 Task: Create a blank project BrightWorks with privacy Public and default view as List and in the team Taskers . Create three sections in the project as To-Do, Doing and Done
Action: Mouse moved to (62, 202)
Screenshot: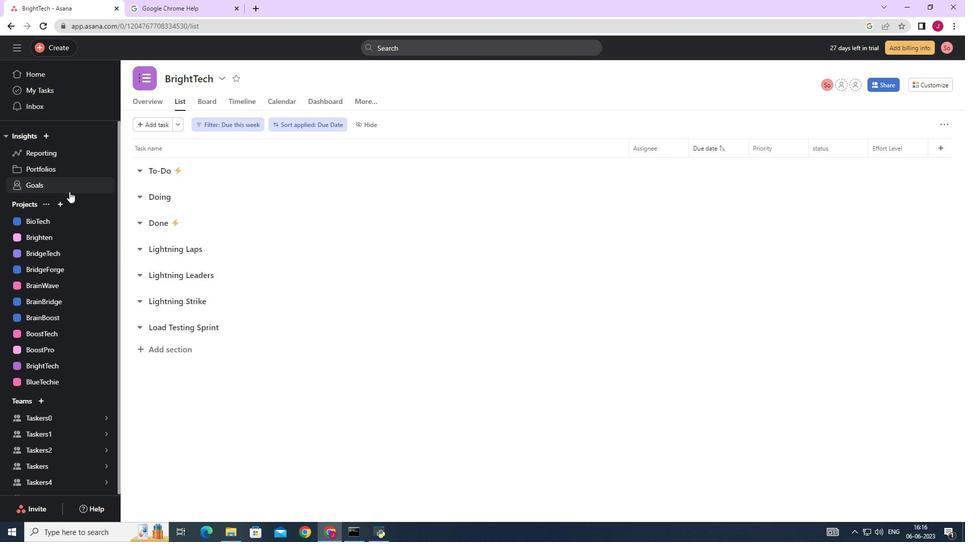 
Action: Mouse pressed left at (62, 202)
Screenshot: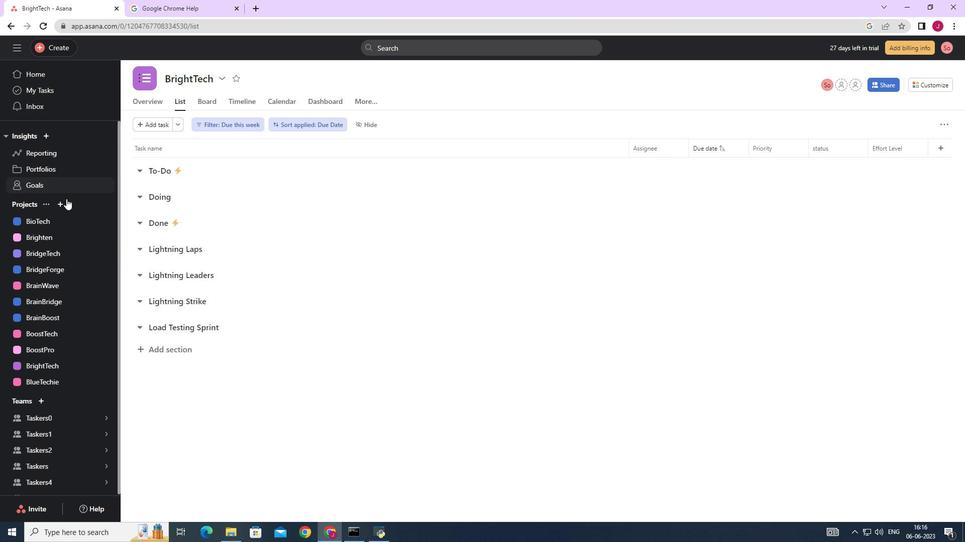 
Action: Mouse moved to (133, 222)
Screenshot: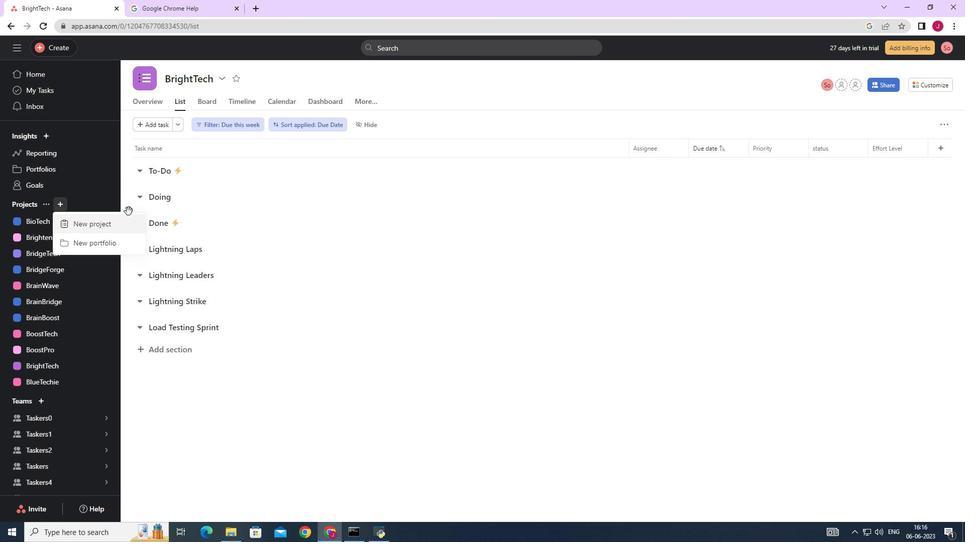 
Action: Mouse pressed left at (133, 222)
Screenshot: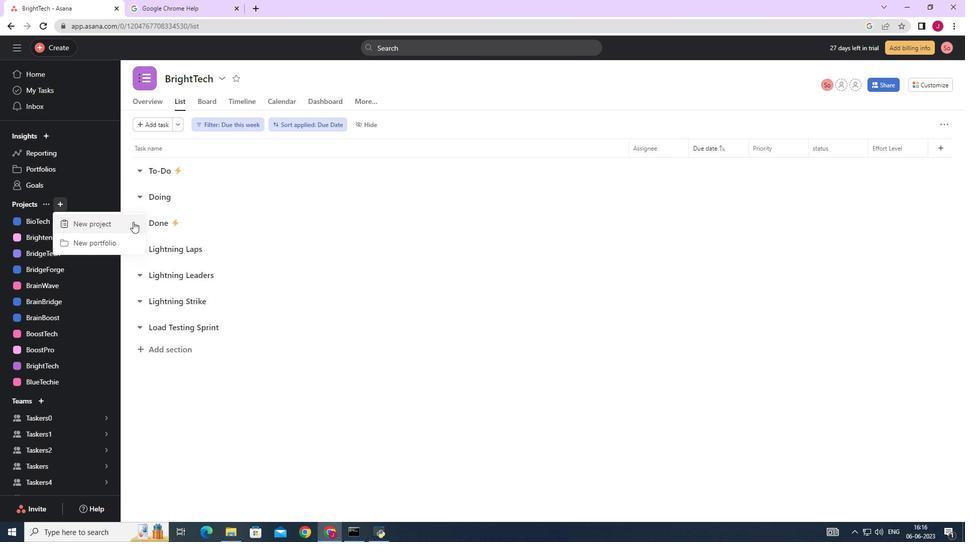 
Action: Mouse moved to (389, 206)
Screenshot: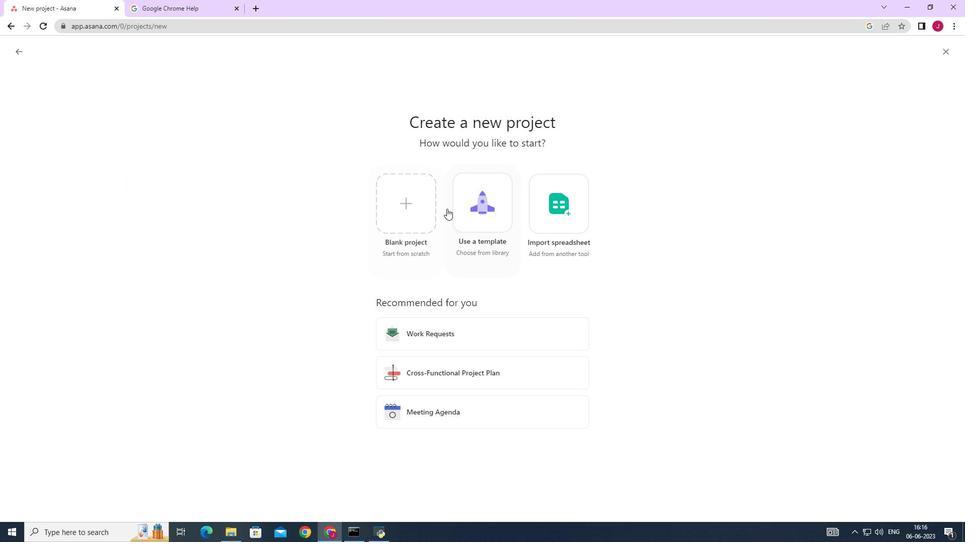 
Action: Mouse pressed left at (389, 206)
Screenshot: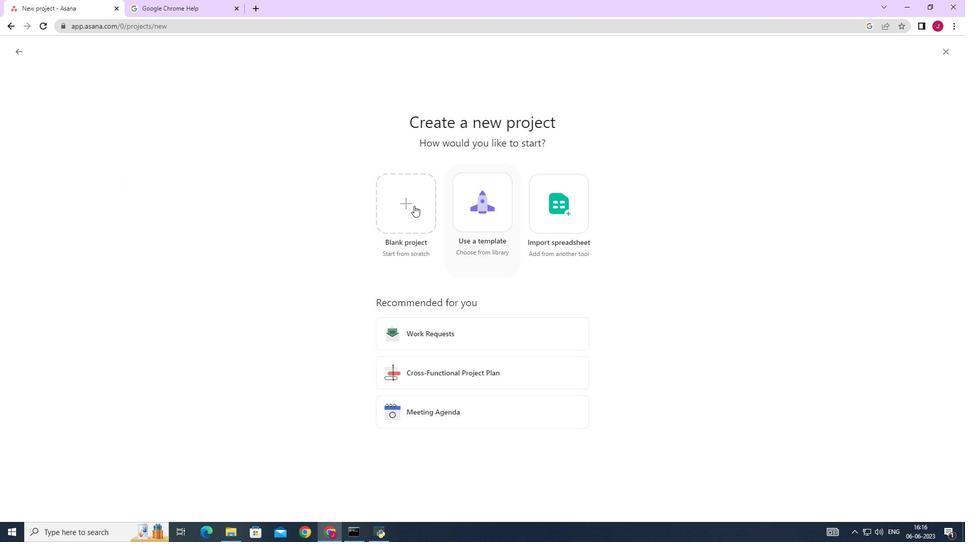
Action: Key pressed <Key.caps_lock>B<Key.caps_lock>rifht<Key.caps_lock>W<Key.caps_lock>orks
Screenshot: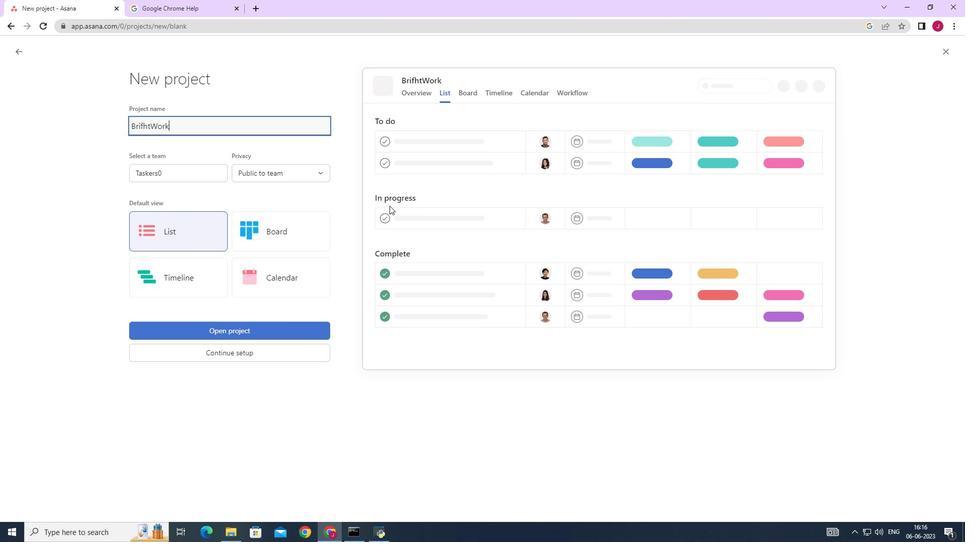 
Action: Mouse moved to (209, 176)
Screenshot: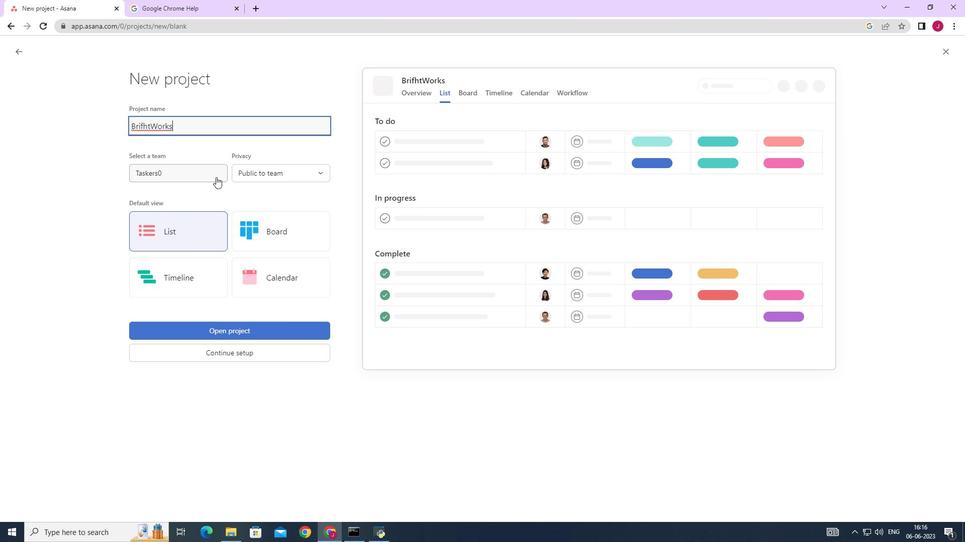 
Action: Mouse pressed left at (210, 177)
Screenshot: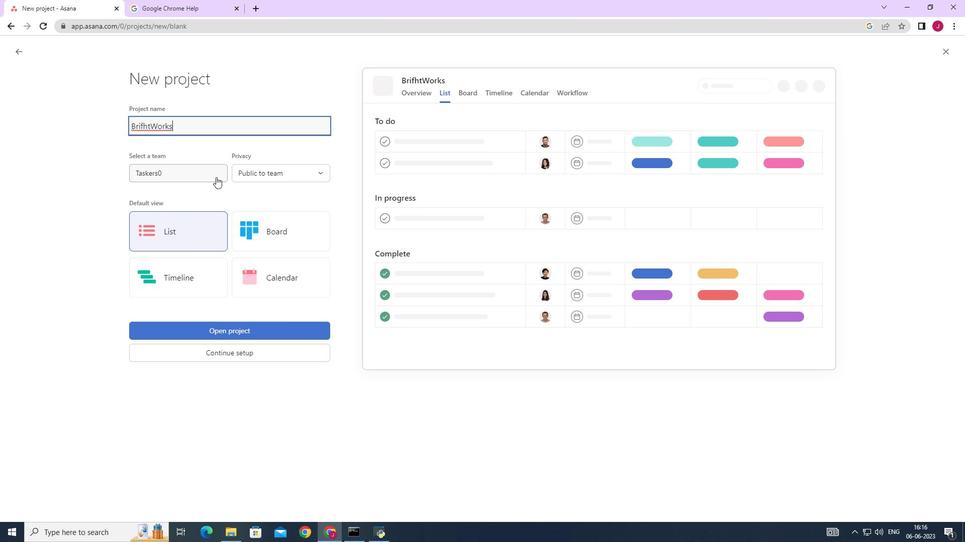 
Action: Mouse moved to (187, 190)
Screenshot: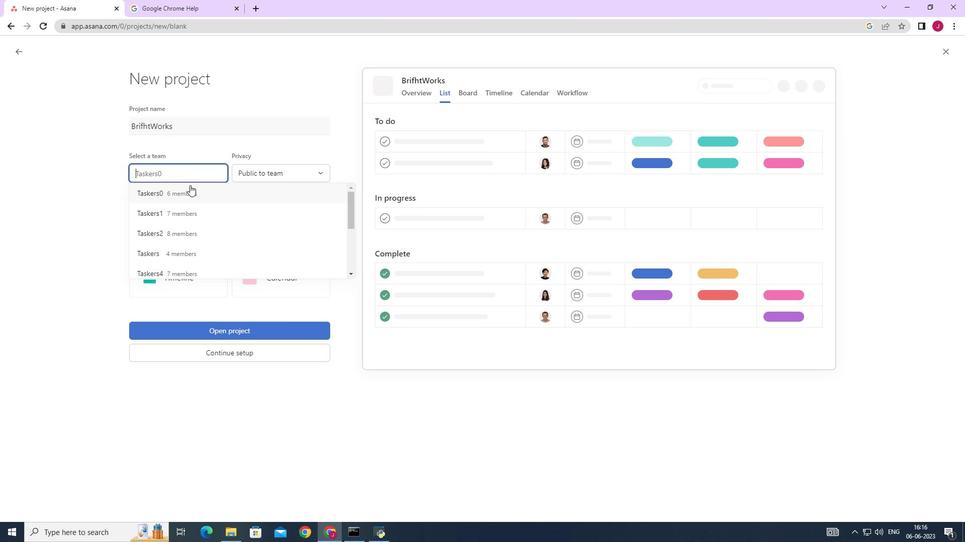 
Action: Mouse pressed left at (187, 190)
Screenshot: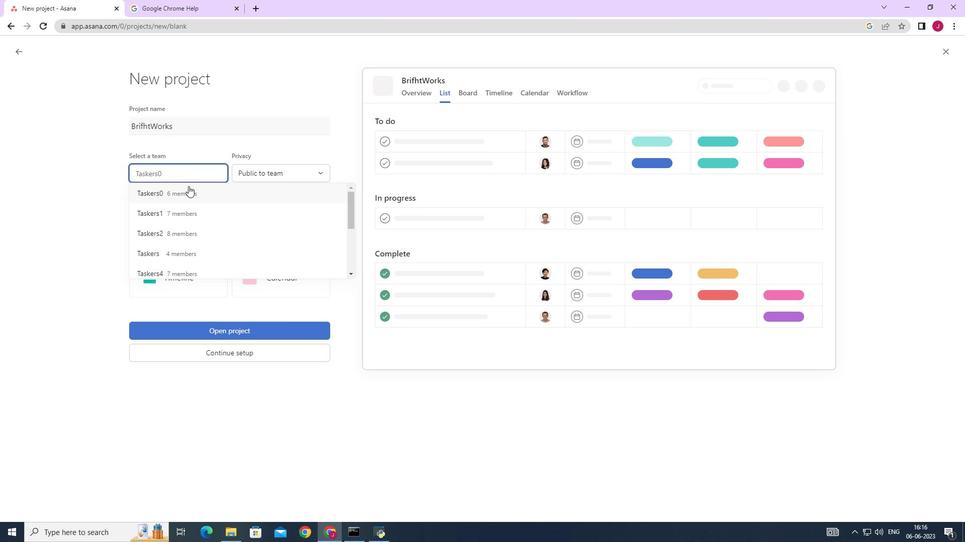 
Action: Mouse moved to (283, 173)
Screenshot: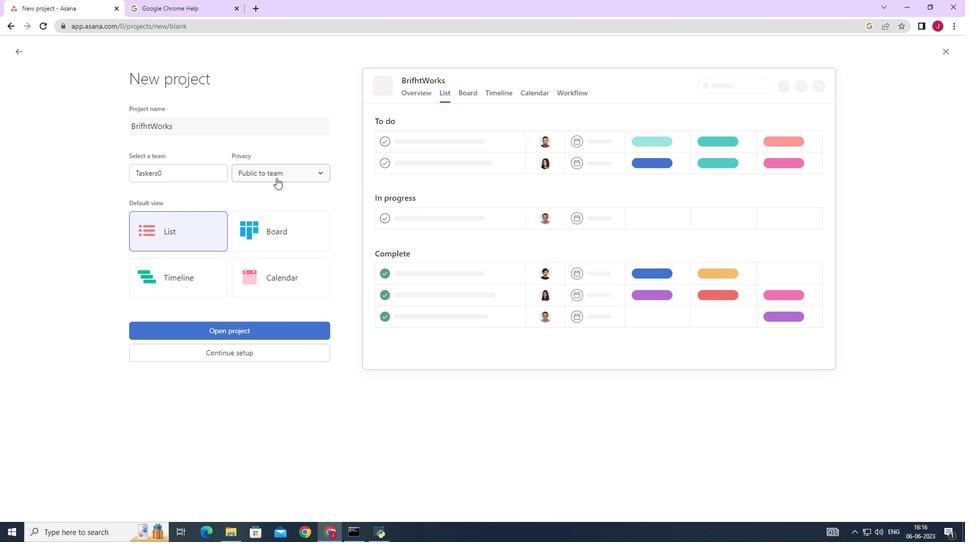 
Action: Mouse pressed left at (283, 173)
Screenshot: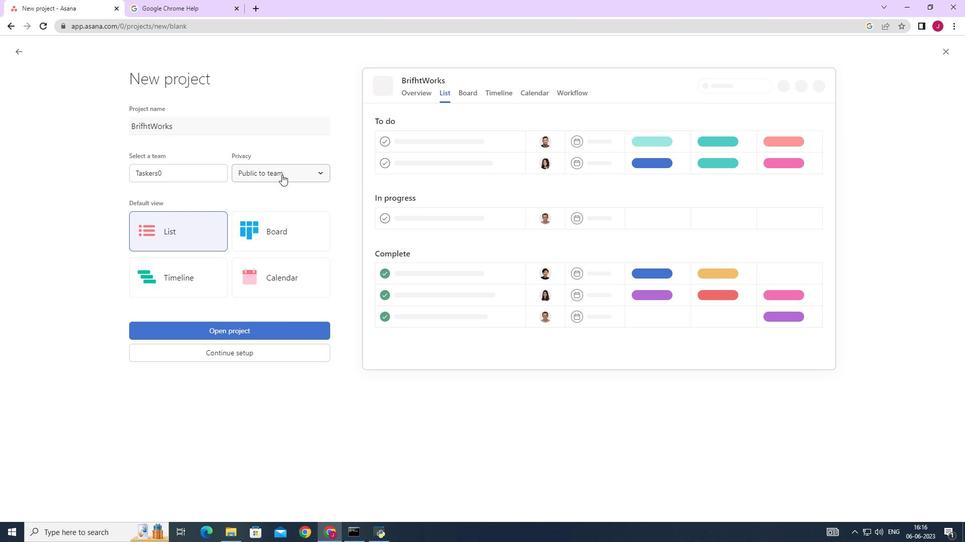 
Action: Mouse moved to (281, 193)
Screenshot: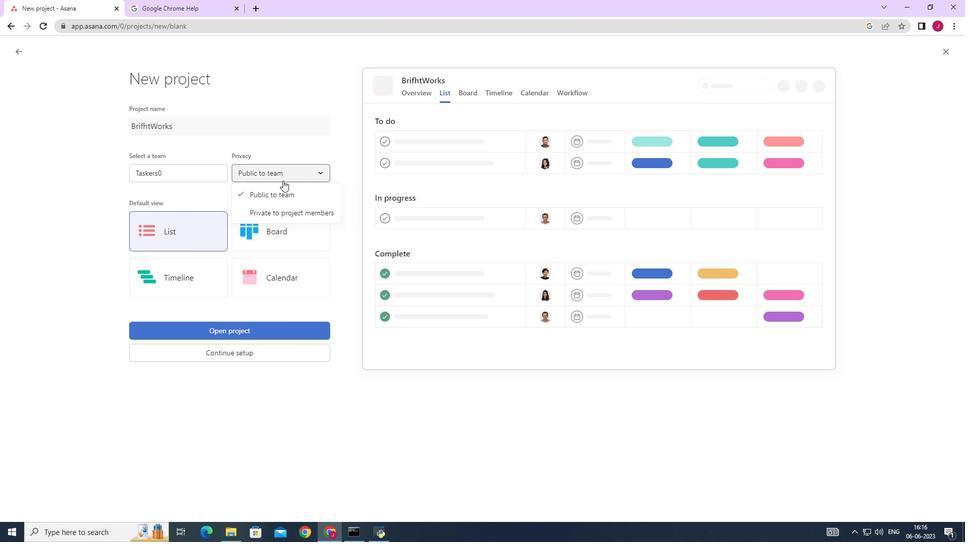 
Action: Mouse pressed left at (281, 193)
Screenshot: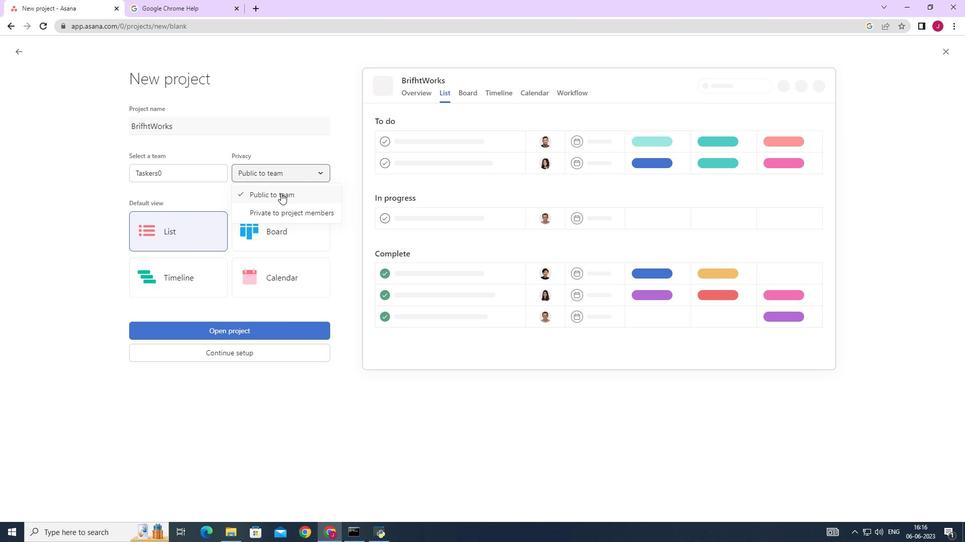 
Action: Mouse moved to (192, 227)
Screenshot: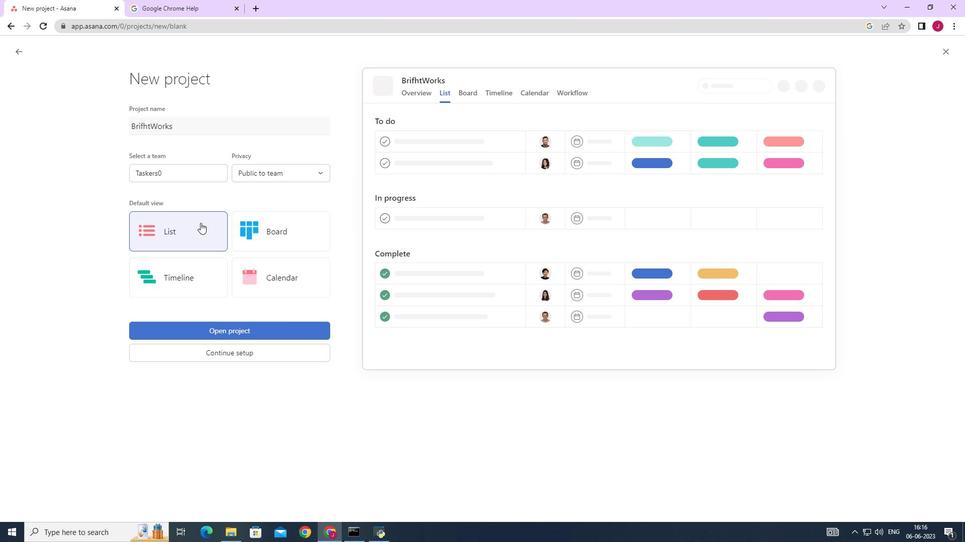 
Action: Mouse pressed left at (192, 227)
Screenshot: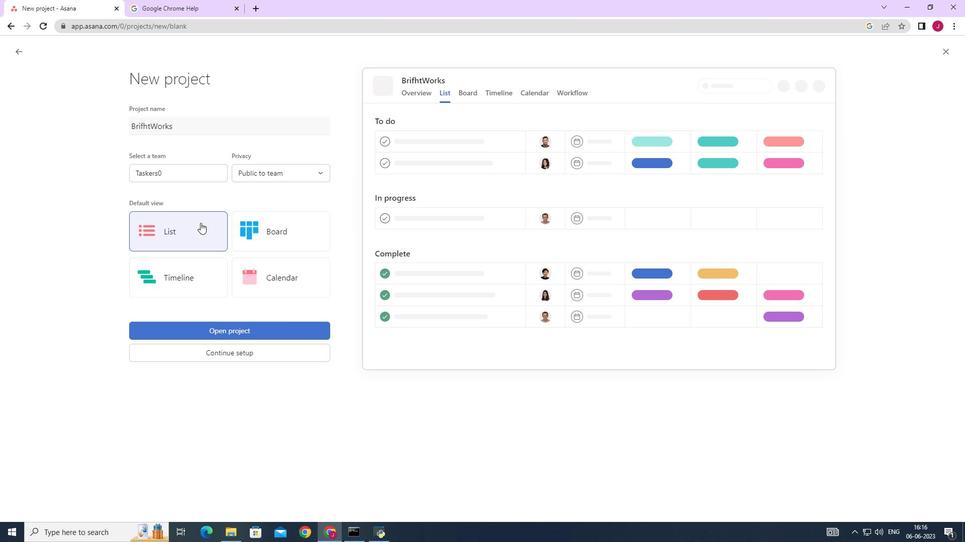
Action: Mouse moved to (218, 328)
Screenshot: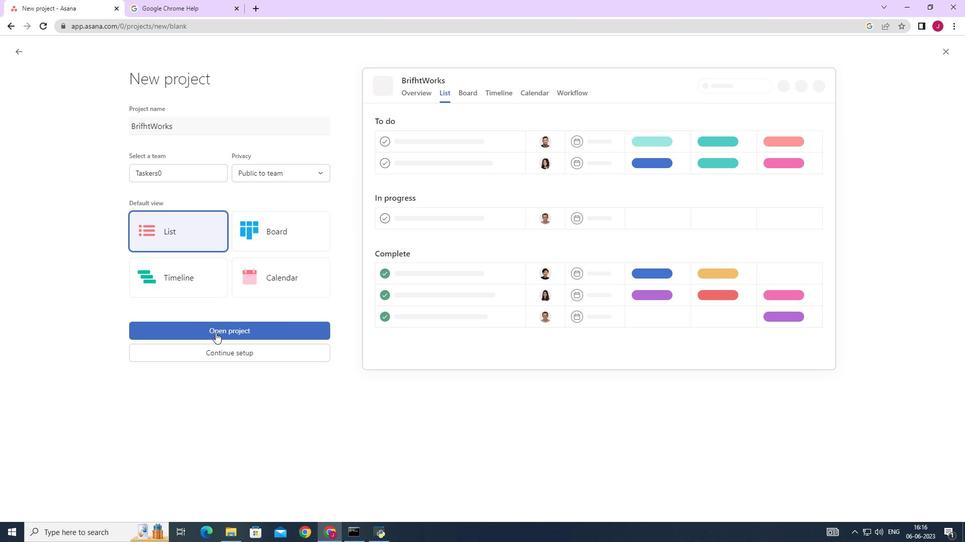 
Action: Mouse pressed left at (218, 328)
Screenshot: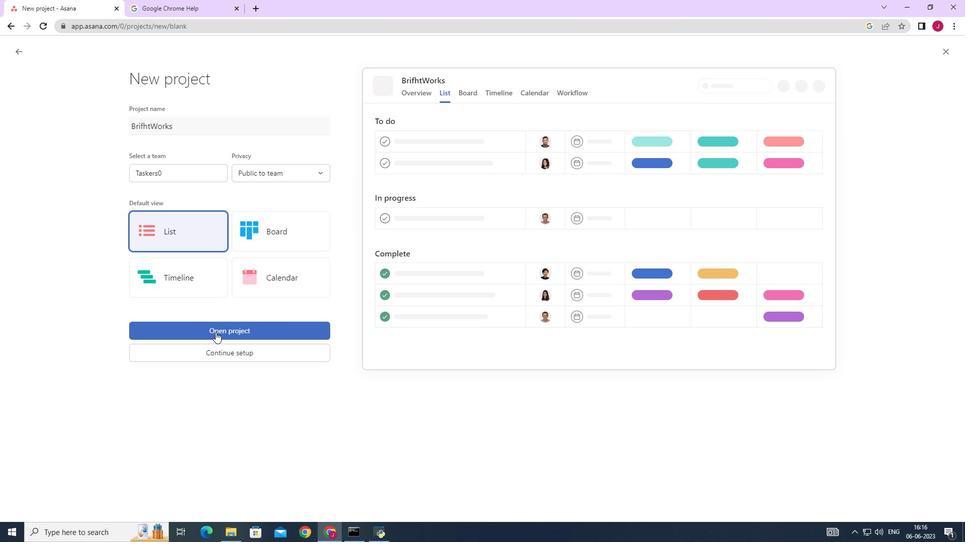 
Action: Mouse moved to (167, 220)
Screenshot: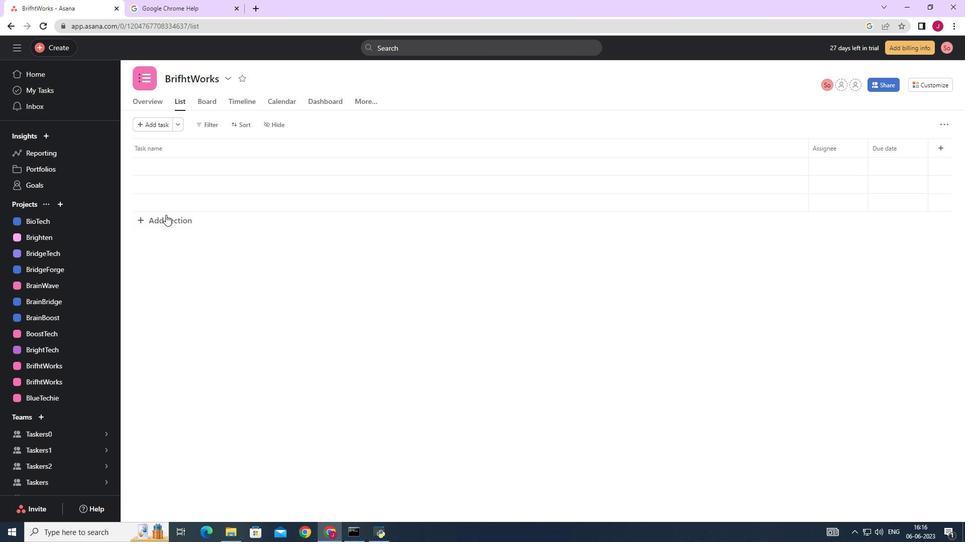 
Action: Mouse pressed left at (167, 220)
Screenshot: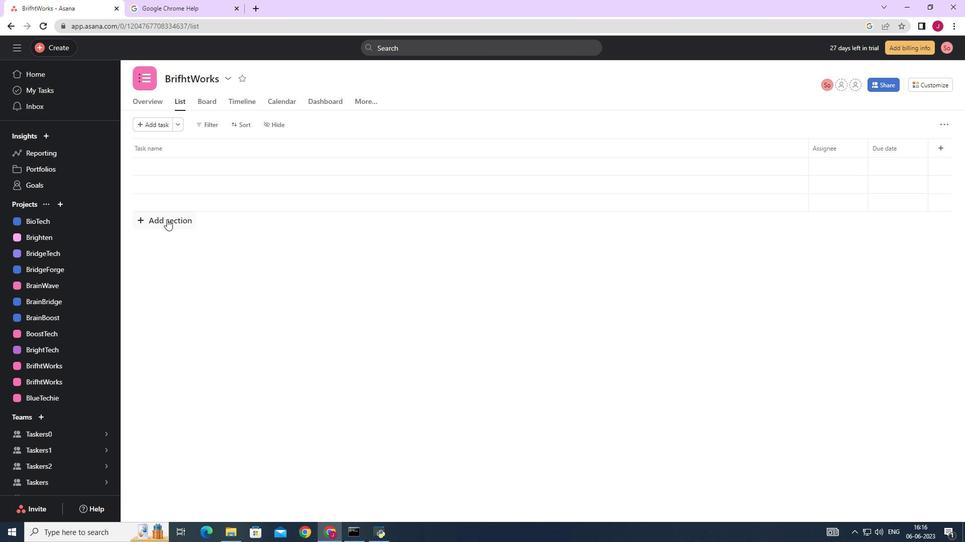 
Action: Key pressed <Key.caps_lock>T<Key.caps_lock>o-<Key.caps_lock>D<Key.caps_lock>i<Key.backspace>o
Screenshot: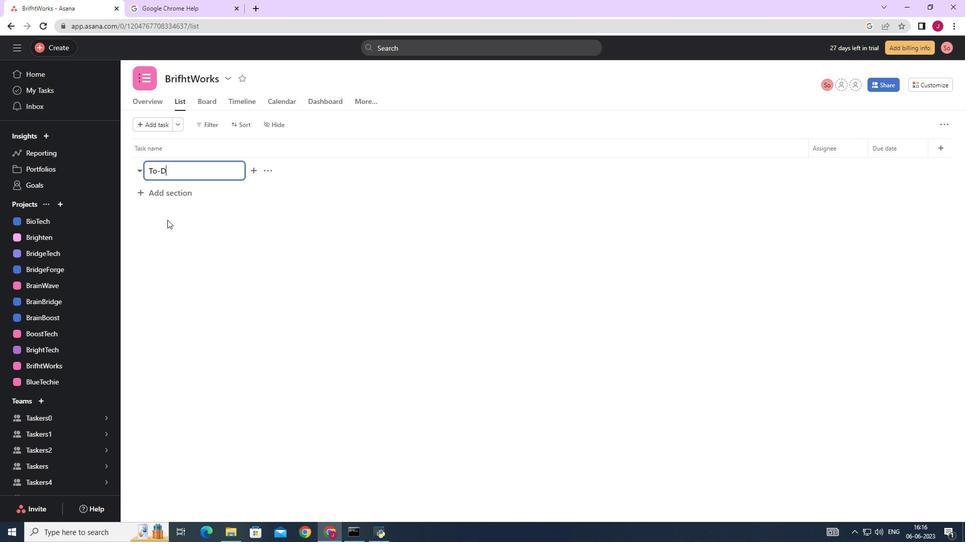
Action: Mouse moved to (179, 195)
Screenshot: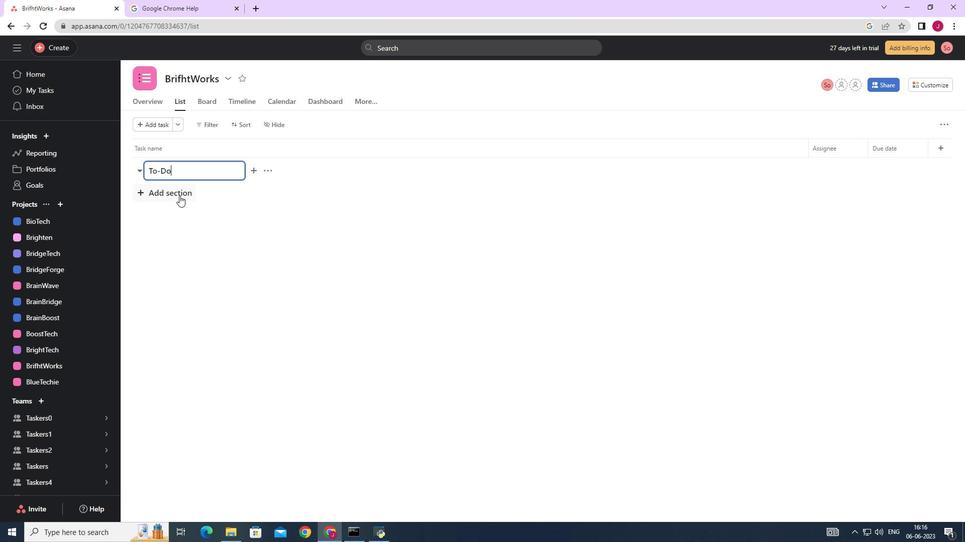 
Action: Mouse pressed left at (179, 195)
Screenshot: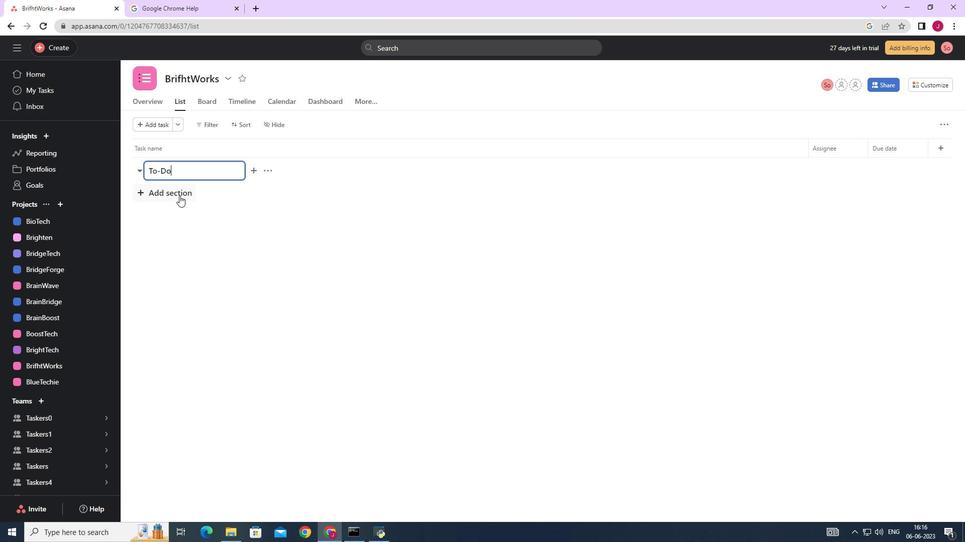 
Action: Key pressed <Key.caps_lock>D<Key.caps_lock>oing
Screenshot: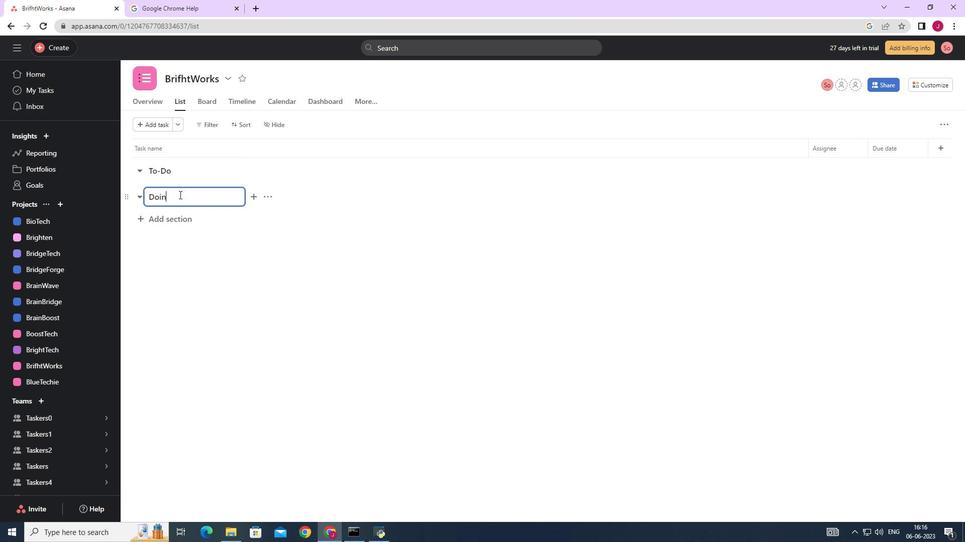 
Action: Mouse moved to (171, 218)
Screenshot: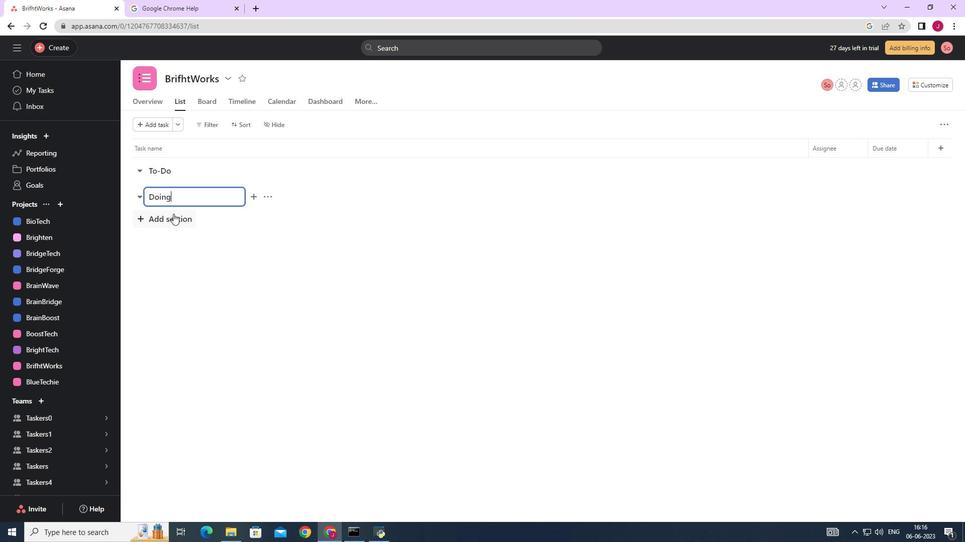 
Action: Mouse pressed left at (171, 218)
Screenshot: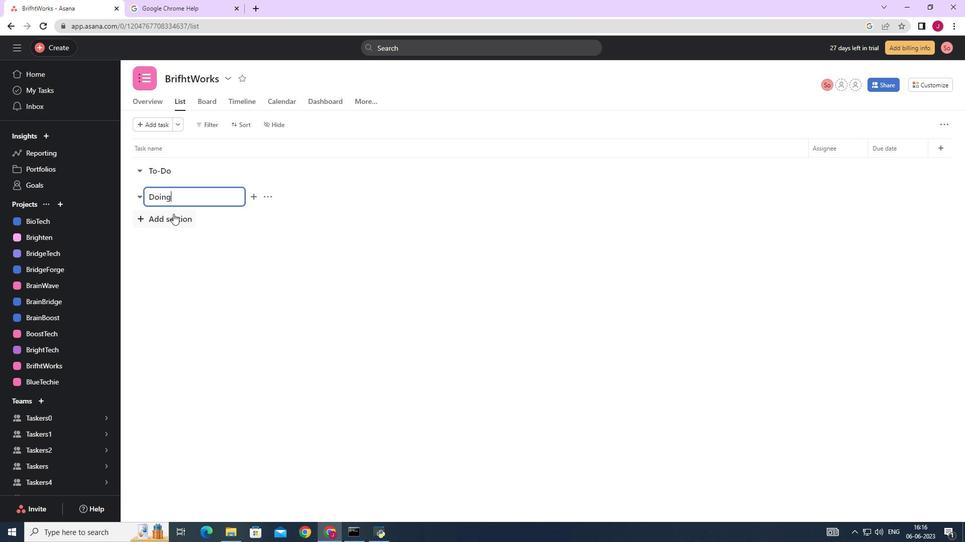 
Action: Key pressed <Key.caps_lock>D<Key.caps_lock>one
Screenshot: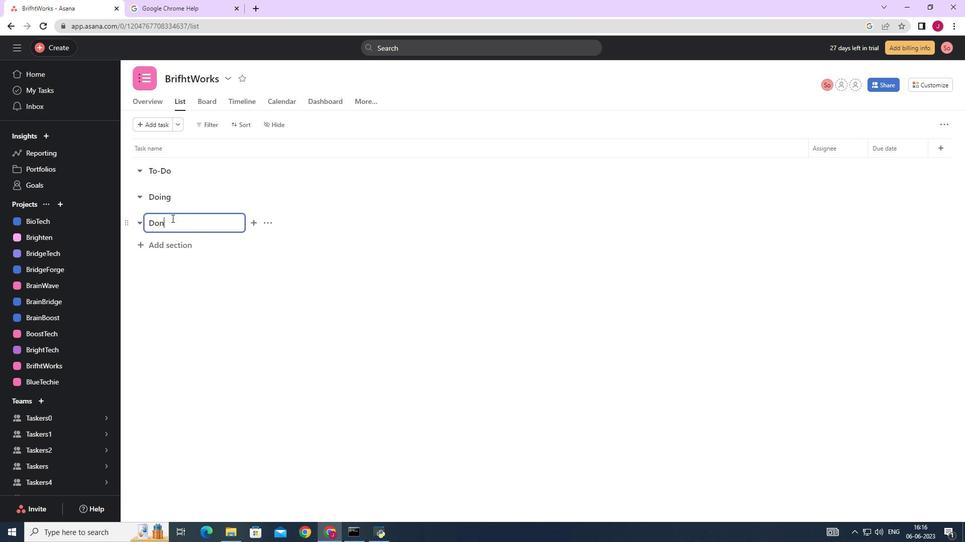 
Action: Mouse moved to (180, 245)
Screenshot: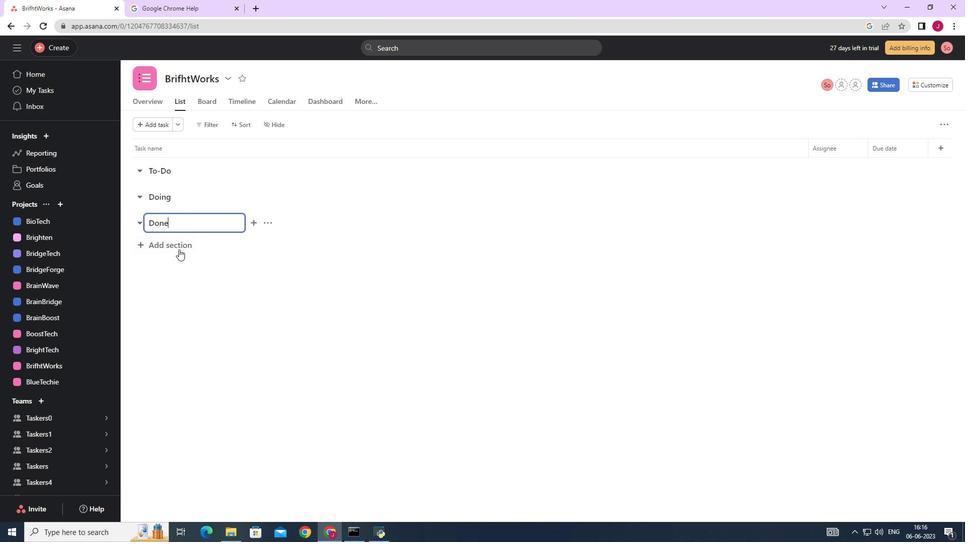 
Action: Mouse pressed left at (180, 245)
Screenshot: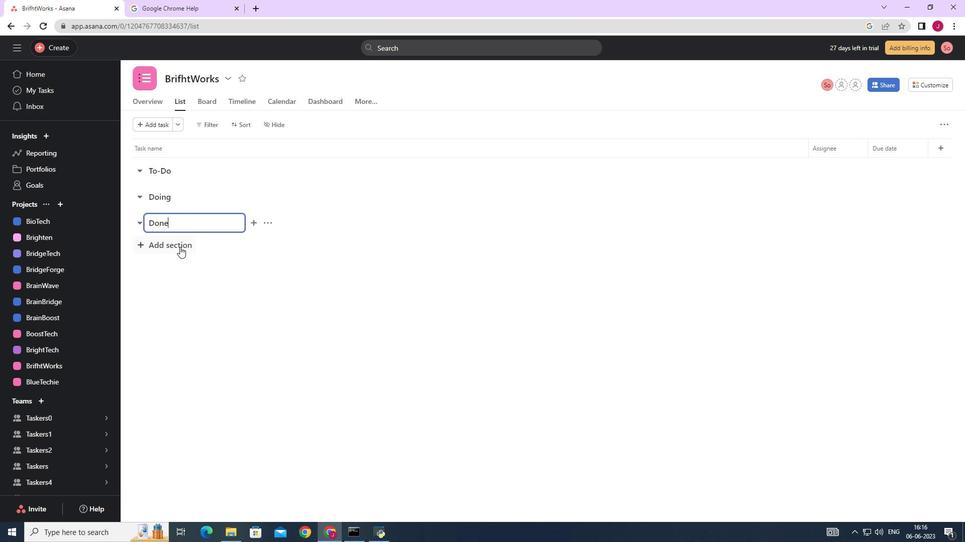 
